 Task: Create in the project Wayfarer and in the Backlog issue 'Implement a new cloud-based risk management system for a company with advanced risk assessment and mitigation features' a child issue 'Integration with supply chain management software', and assign it to team member softage.3@softage.net.
Action: Mouse moved to (178, 57)
Screenshot: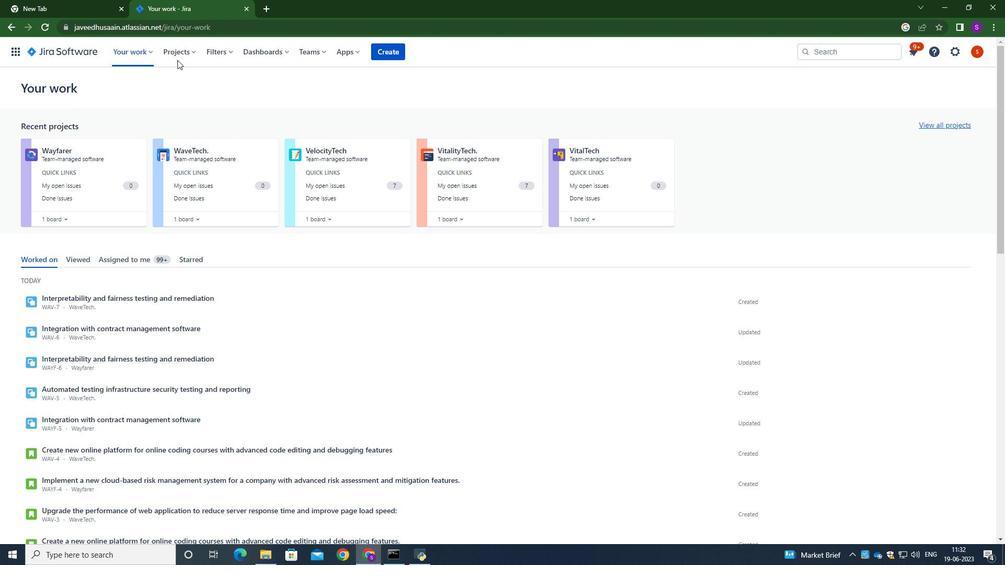 
Action: Mouse pressed left at (178, 57)
Screenshot: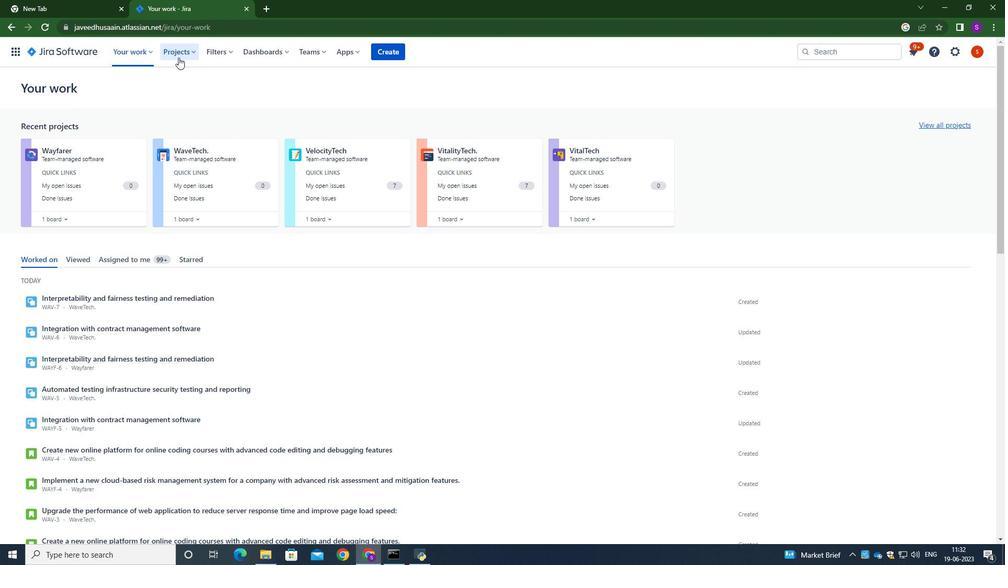 
Action: Mouse moved to (191, 121)
Screenshot: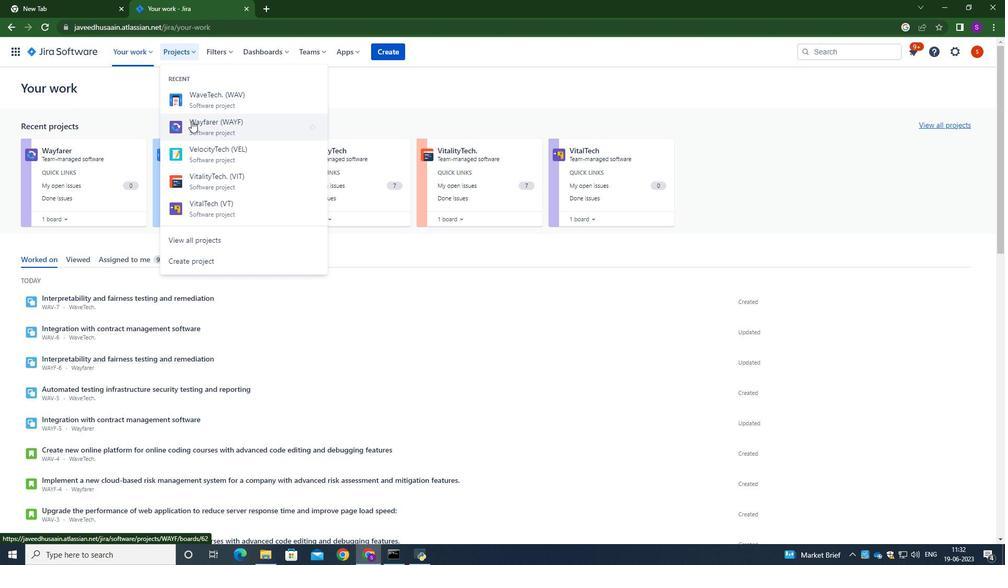 
Action: Mouse pressed left at (191, 121)
Screenshot: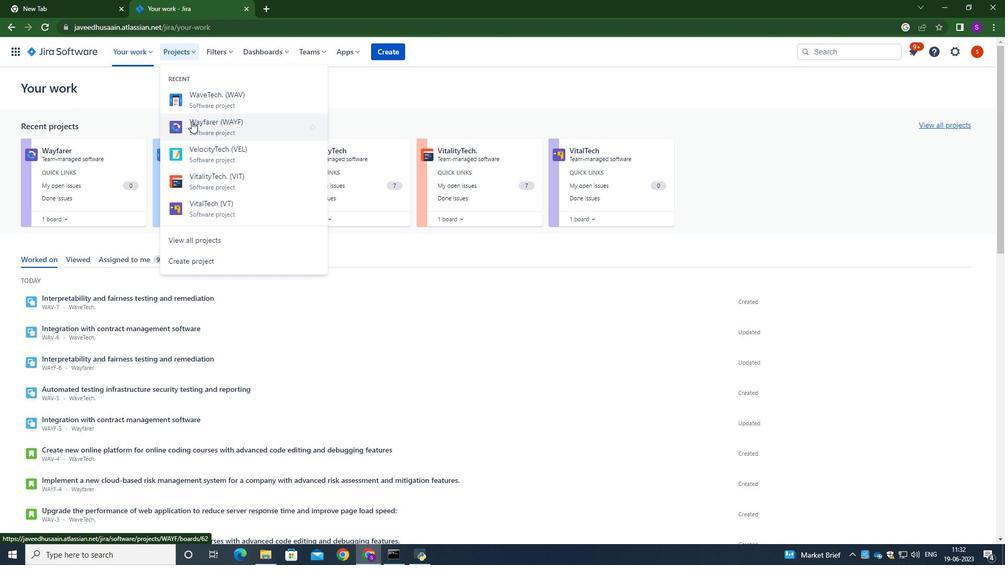 
Action: Mouse moved to (67, 168)
Screenshot: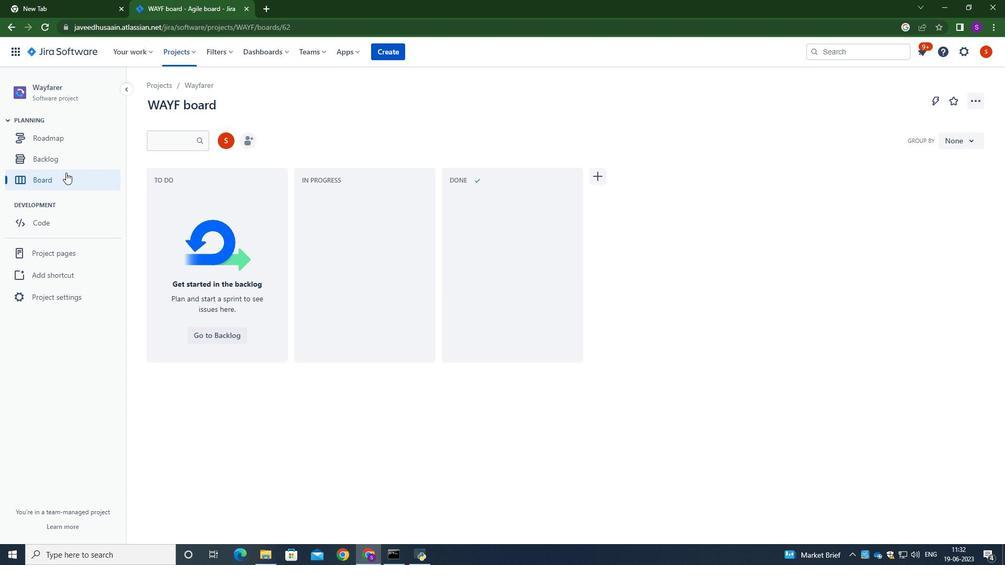 
Action: Mouse pressed left at (67, 168)
Screenshot: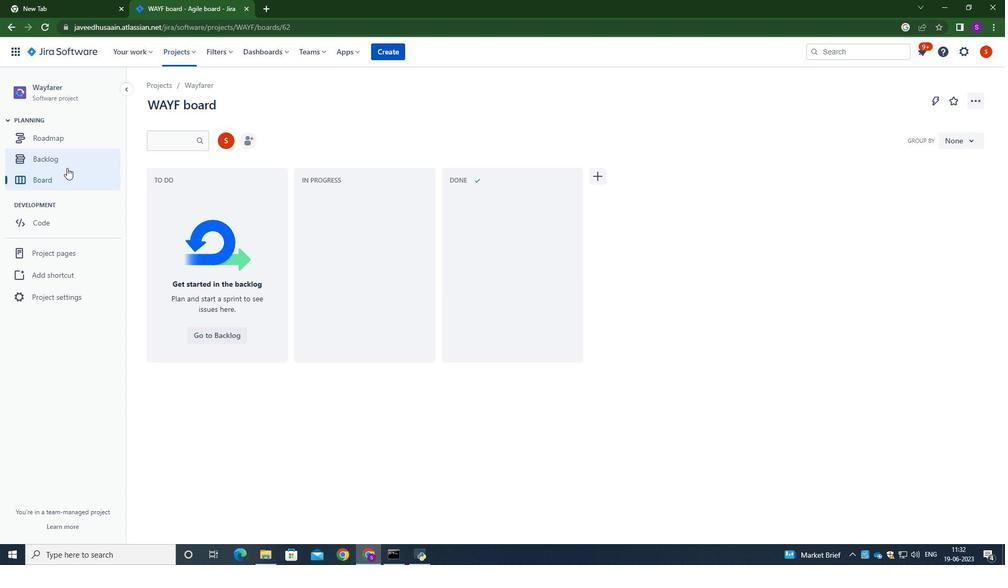 
Action: Mouse moved to (404, 252)
Screenshot: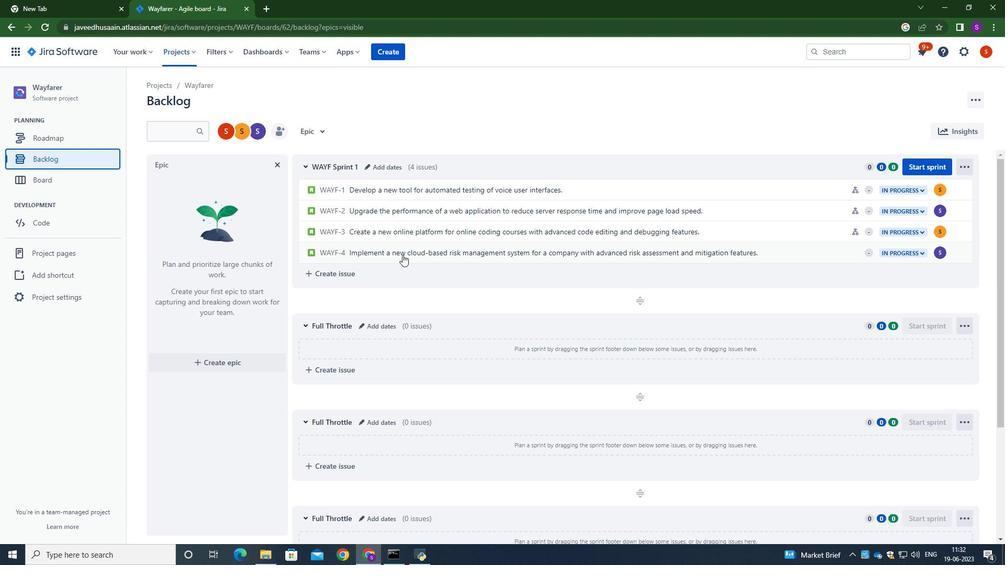 
Action: Mouse pressed left at (404, 252)
Screenshot: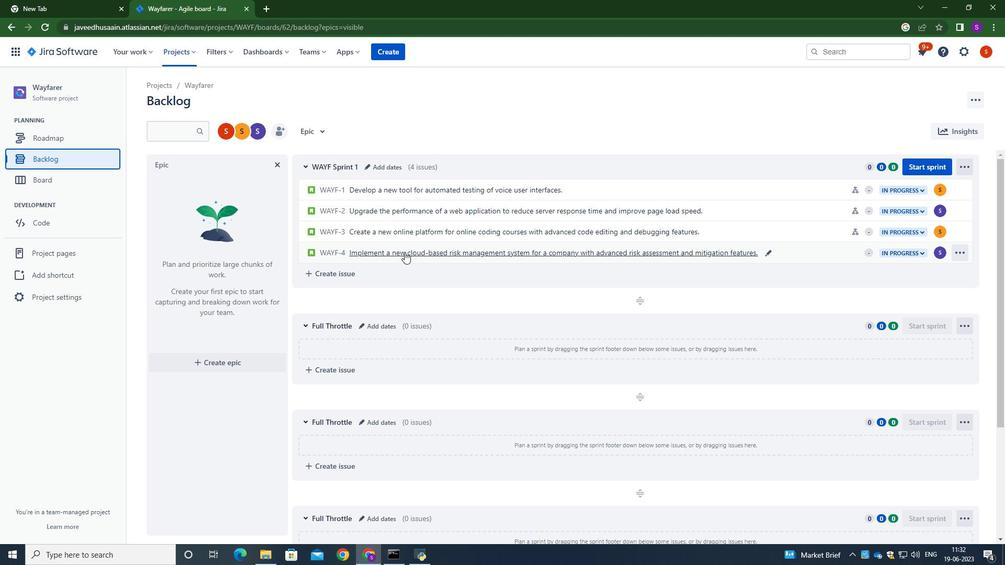 
Action: Mouse moved to (825, 272)
Screenshot: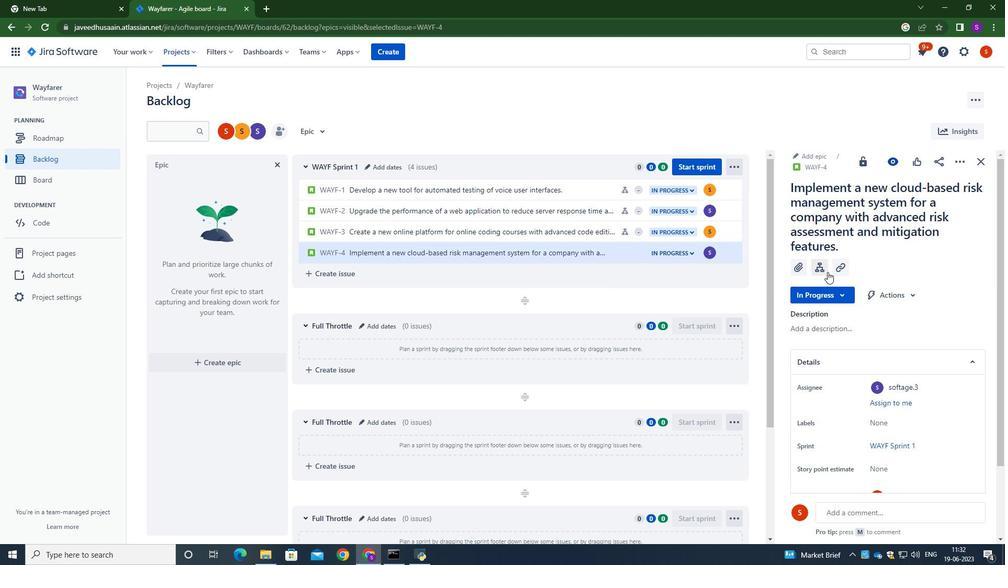 
Action: Mouse pressed left at (825, 272)
Screenshot: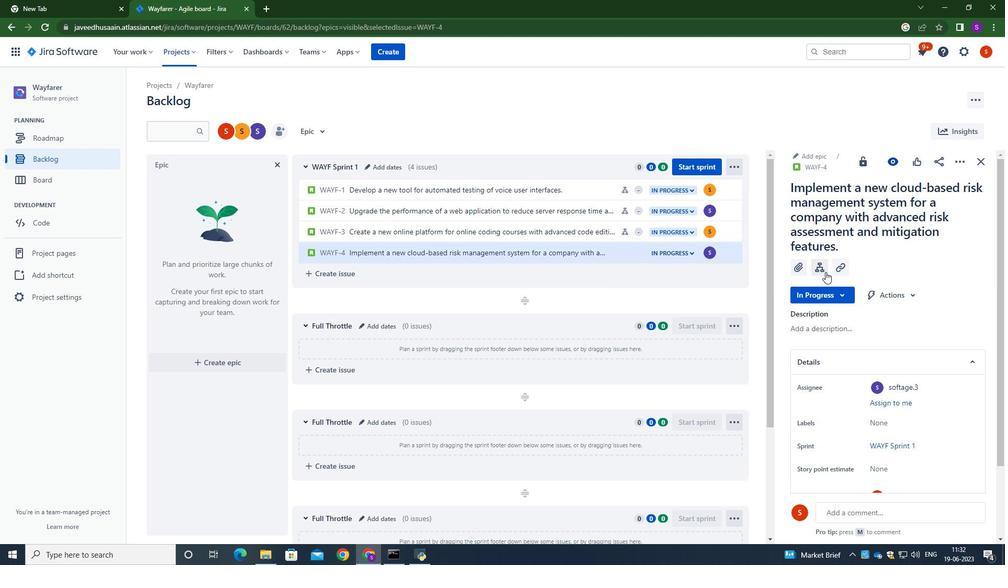 
Action: Mouse moved to (822, 339)
Screenshot: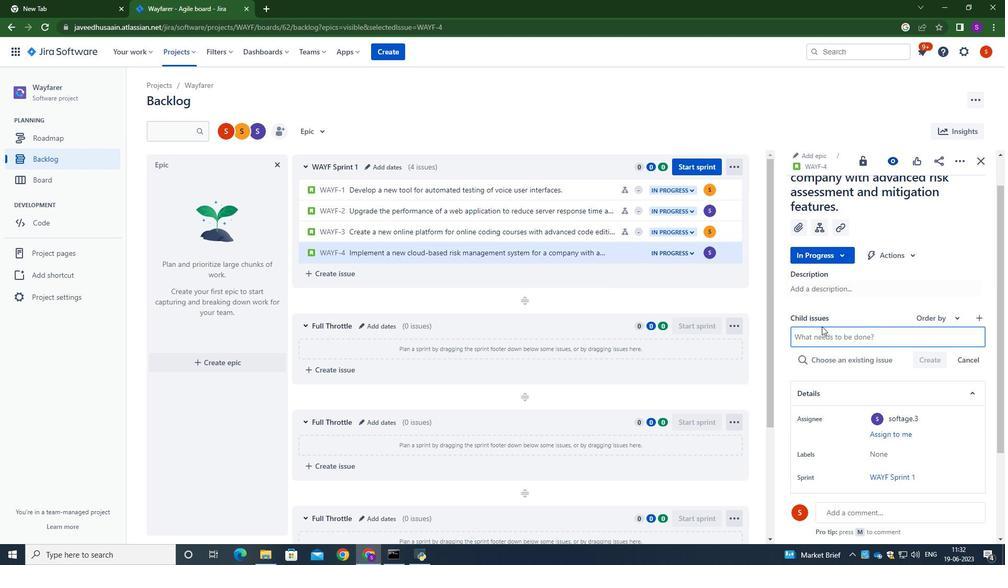 
Action: Mouse pressed left at (822, 339)
Screenshot: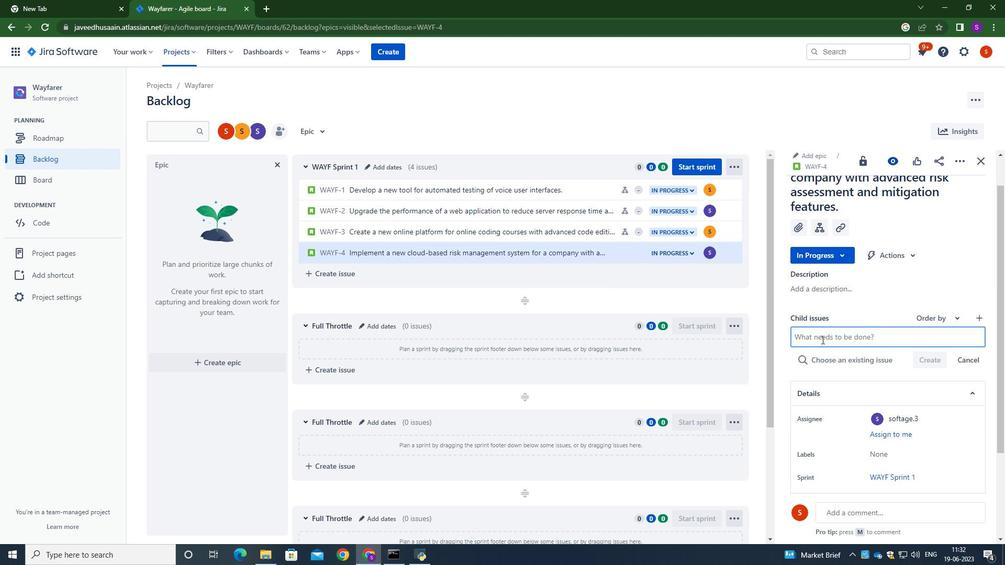 
Action: Key pressed <Key.caps_lock>I<Key.caps_lock>ntegration<Key.space>with<Key.space>supply<Key.space>chain<Key.space>management<Key.space>softa<Key.backspace>ware.<Key.backspace>
Screenshot: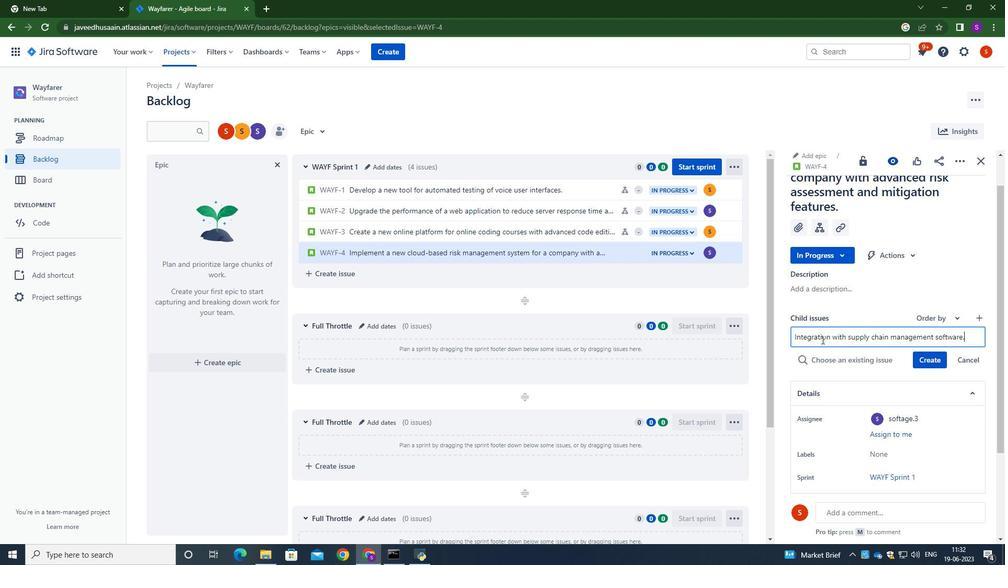 
Action: Mouse moved to (933, 364)
Screenshot: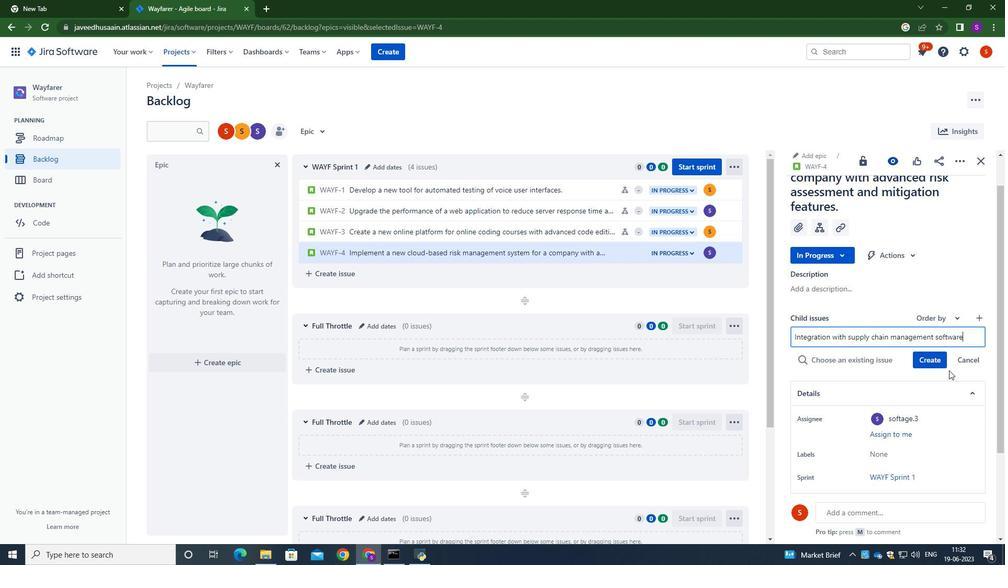 
Action: Mouse pressed left at (933, 364)
Screenshot: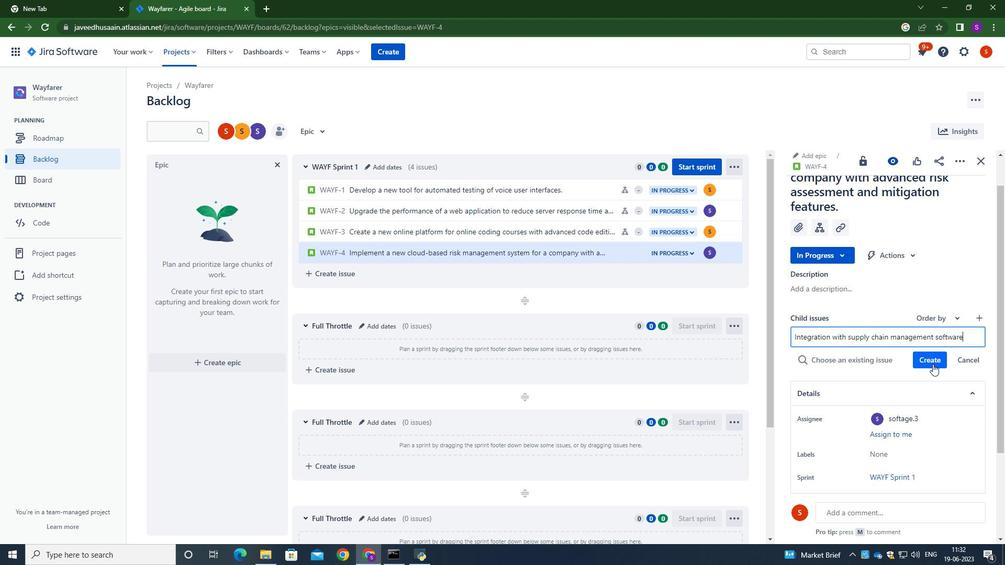 
Action: Mouse moved to (934, 343)
Screenshot: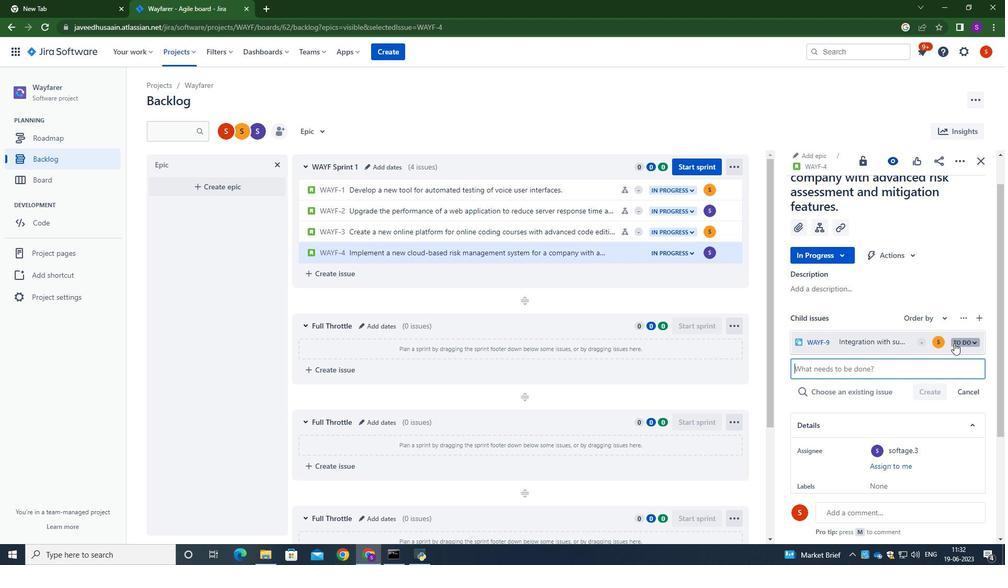 
Action: Mouse pressed left at (934, 343)
Screenshot: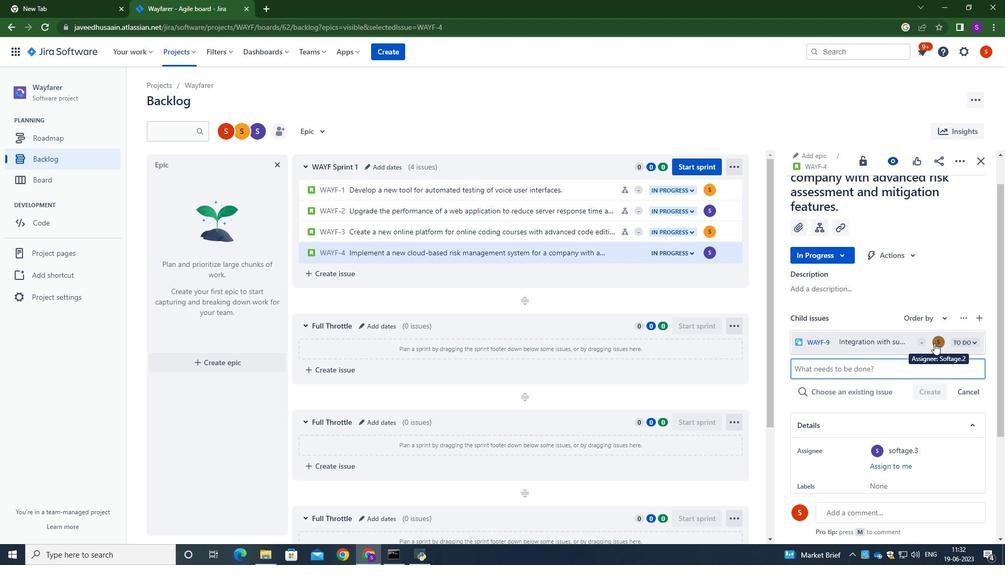 
Action: Mouse moved to (861, 274)
Screenshot: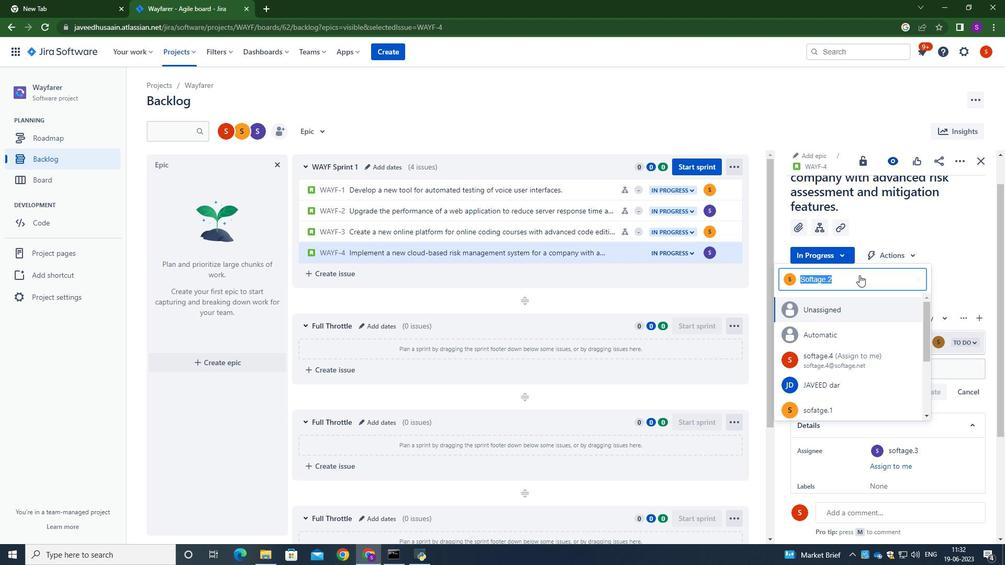 
Action: Key pressed softage.3<Key.shift>@softage.net
Screenshot: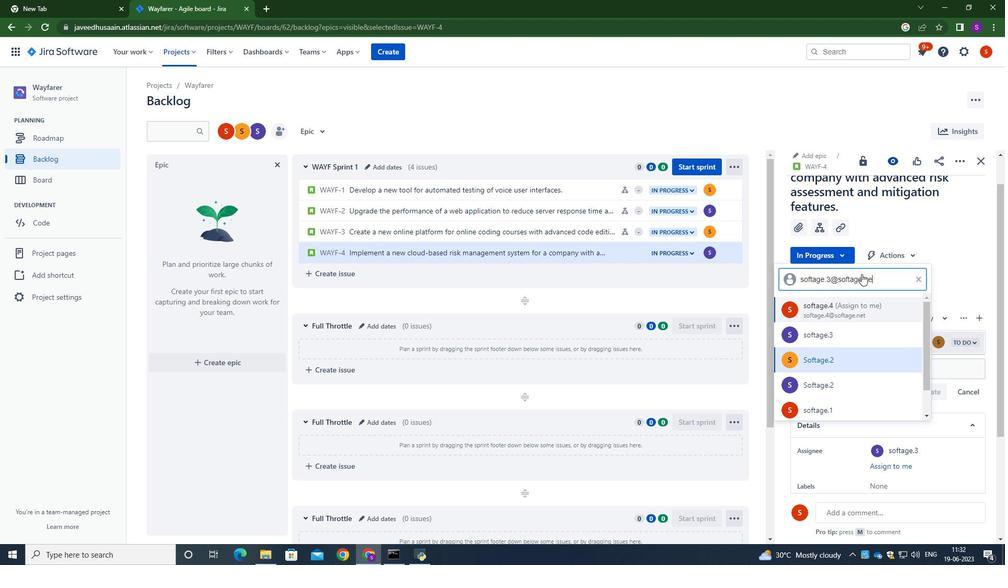 
Action: Mouse moved to (837, 351)
Screenshot: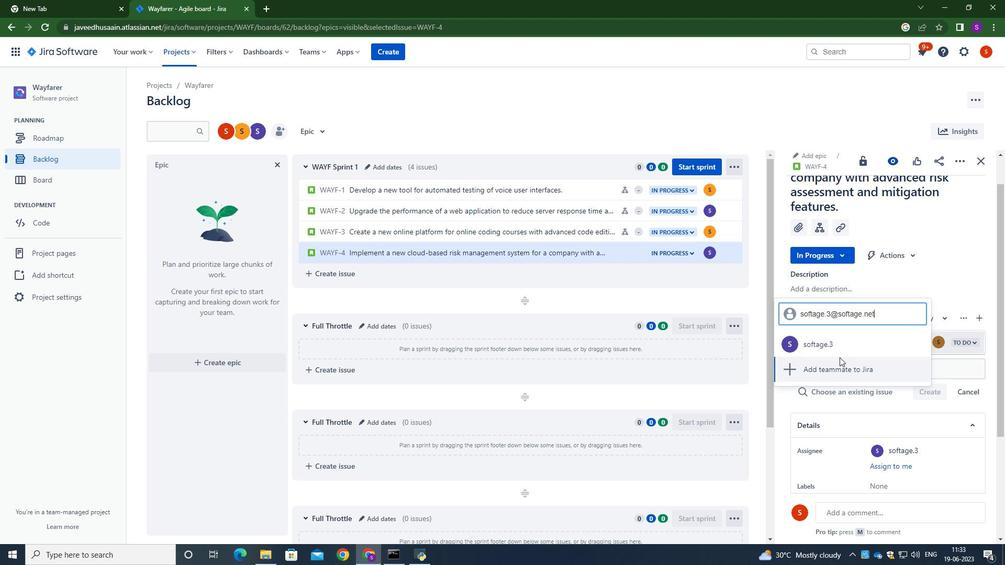 
Action: Mouse pressed left at (837, 351)
Screenshot: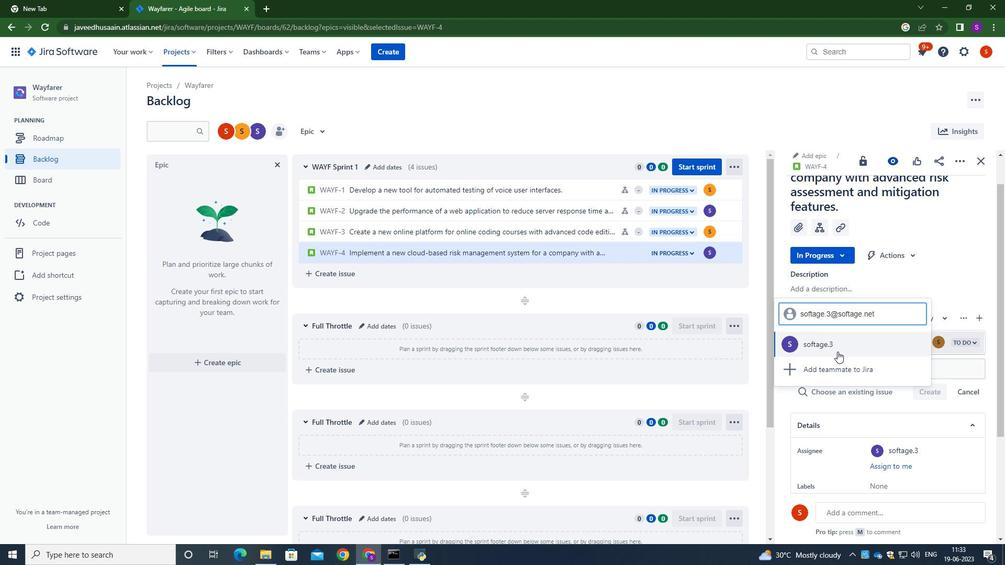 
Action: Mouse moved to (760, 306)
Screenshot: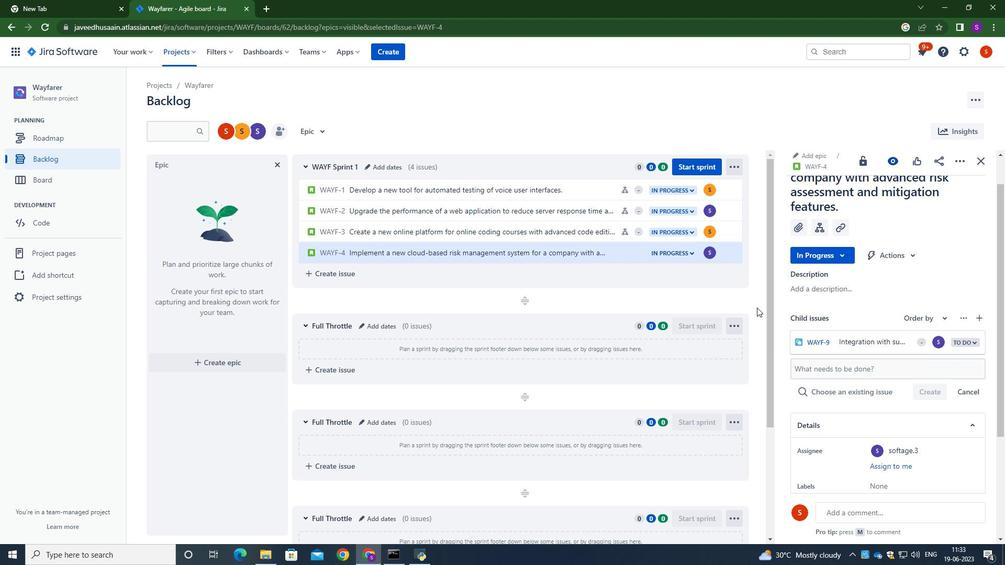 
Action: Mouse pressed left at (760, 306)
Screenshot: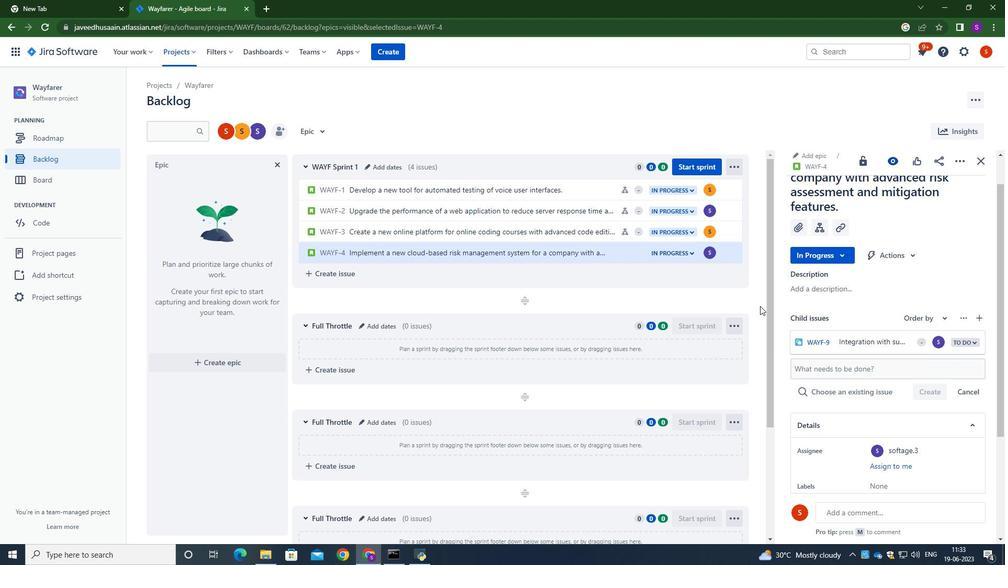 
